 Task: Set the "Quality level" for encoding in FFmpeg audio/video decoder to simple.
Action: Mouse moved to (116, 27)
Screenshot: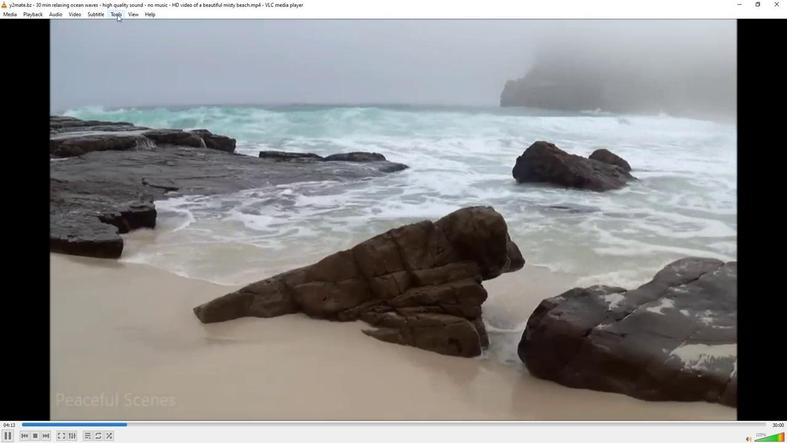 
Action: Mouse pressed left at (116, 27)
Screenshot: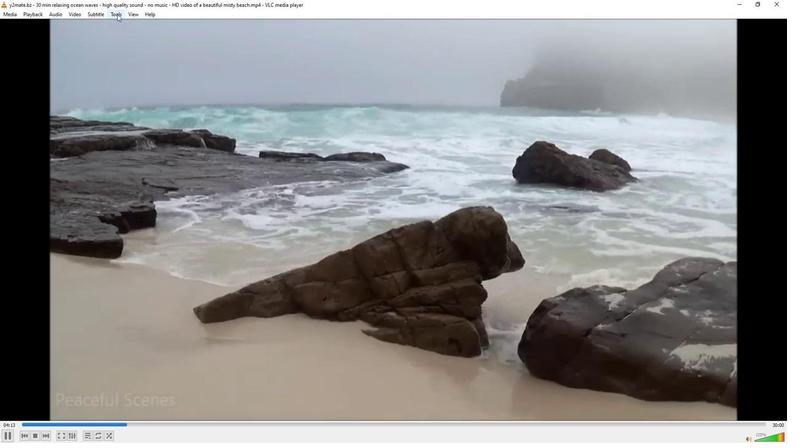 
Action: Mouse moved to (142, 120)
Screenshot: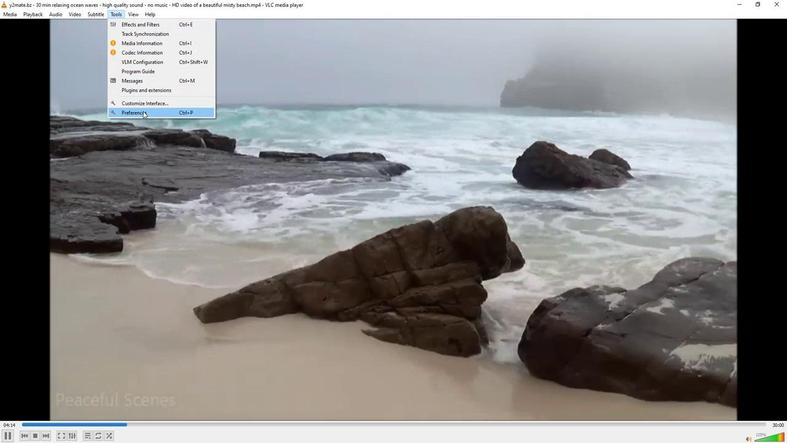 
Action: Mouse pressed left at (142, 120)
Screenshot: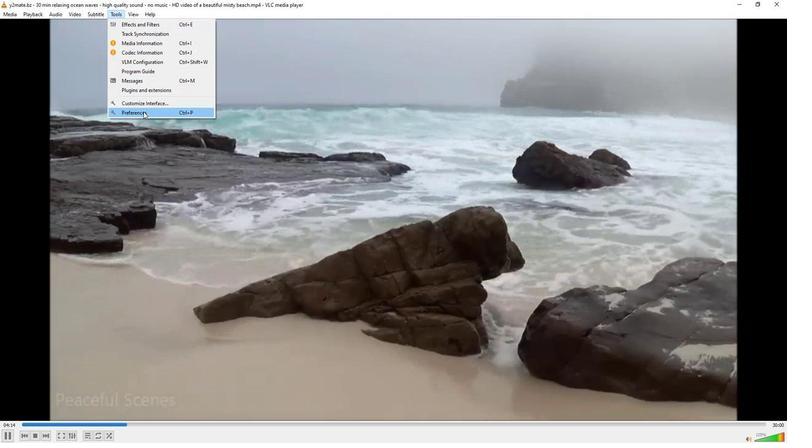 
Action: Mouse moved to (96, 344)
Screenshot: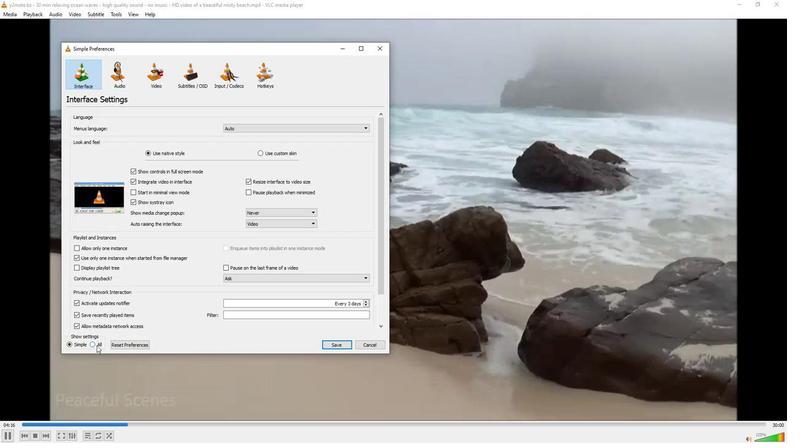 
Action: Mouse pressed left at (96, 344)
Screenshot: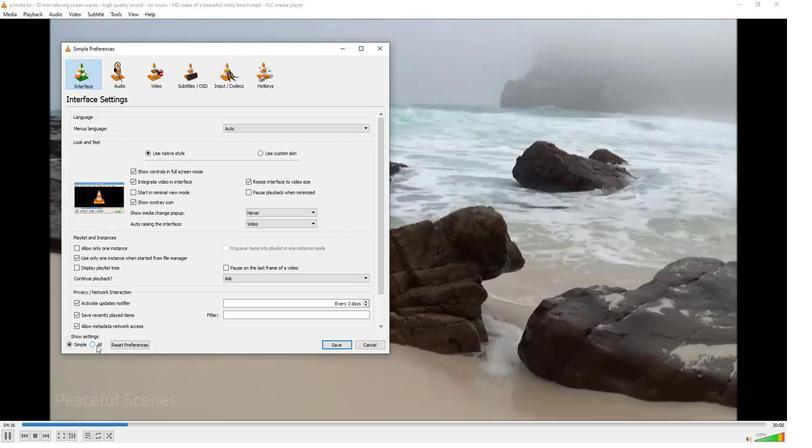 
Action: Mouse moved to (83, 233)
Screenshot: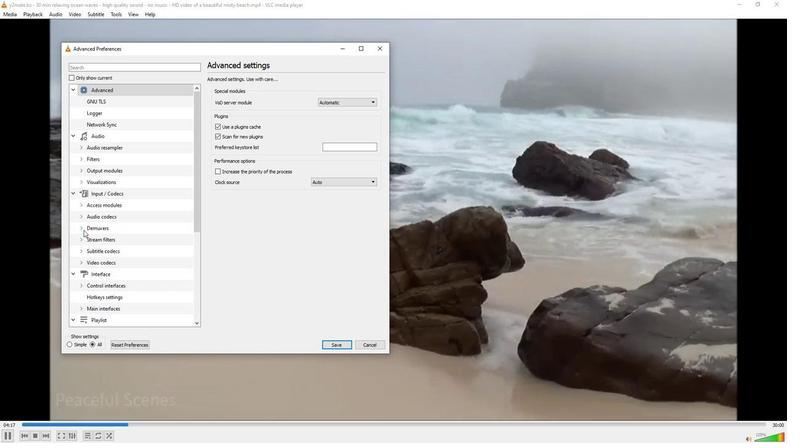 
Action: Mouse pressed left at (83, 233)
Screenshot: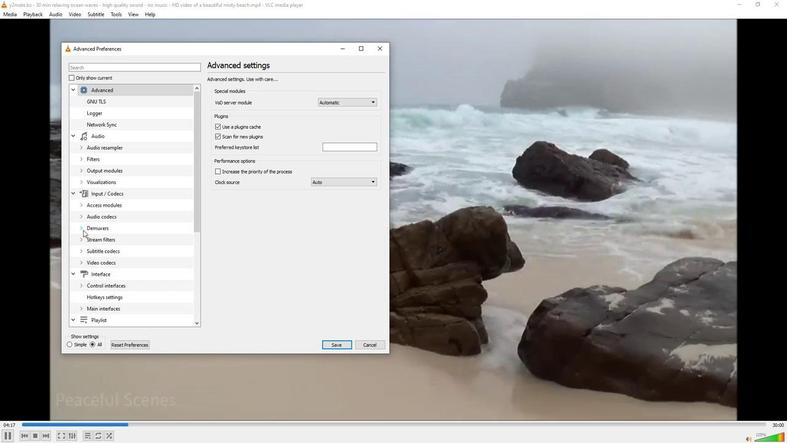 
Action: Mouse moved to (102, 275)
Screenshot: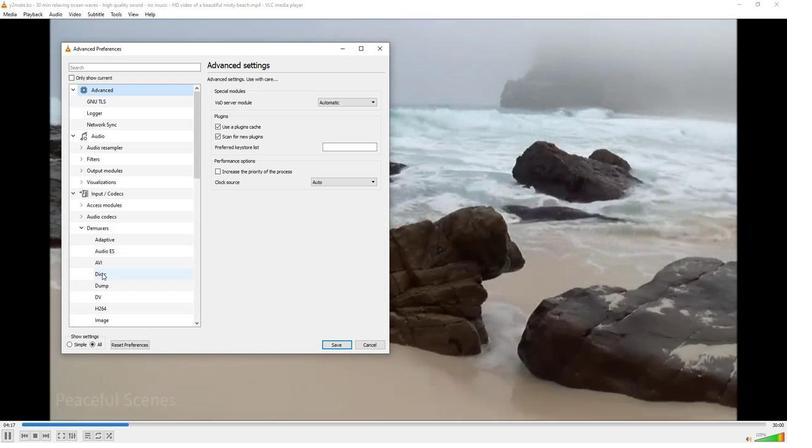 
Action: Mouse scrolled (102, 275) with delta (0, 0)
Screenshot: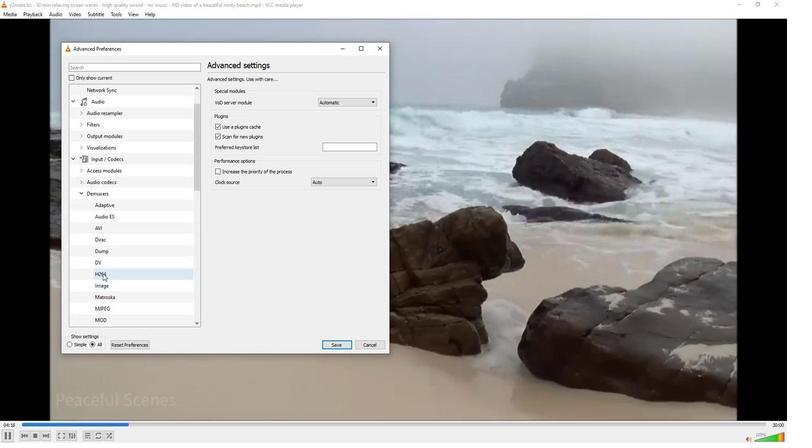 
Action: Mouse scrolled (102, 275) with delta (0, 0)
Screenshot: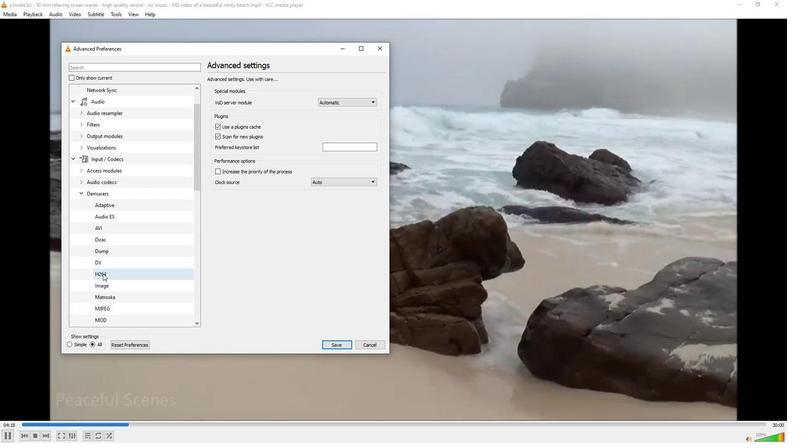 
Action: Mouse scrolled (102, 275) with delta (0, 0)
Screenshot: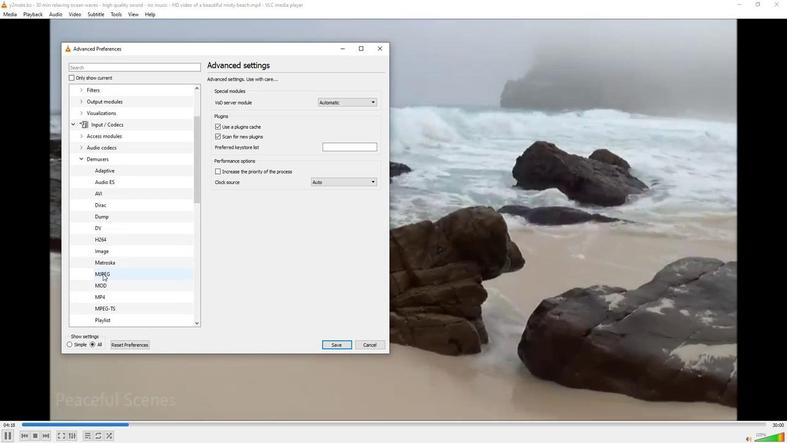 
Action: Mouse scrolled (102, 275) with delta (0, 0)
Screenshot: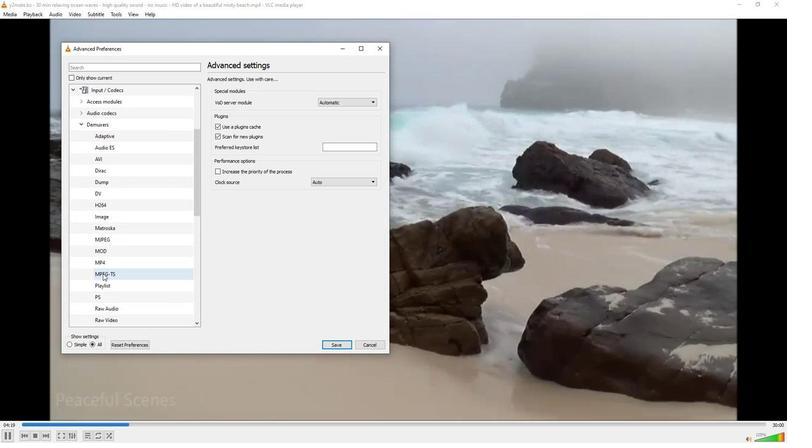
Action: Mouse scrolled (102, 275) with delta (0, 0)
Screenshot: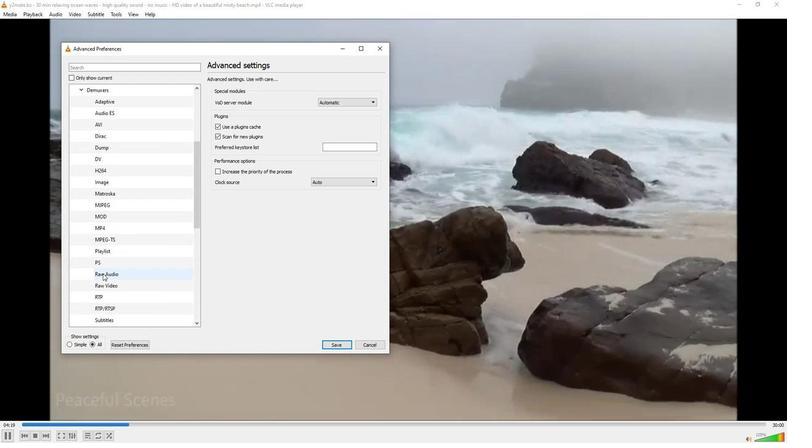 
Action: Mouse moved to (145, 284)
Screenshot: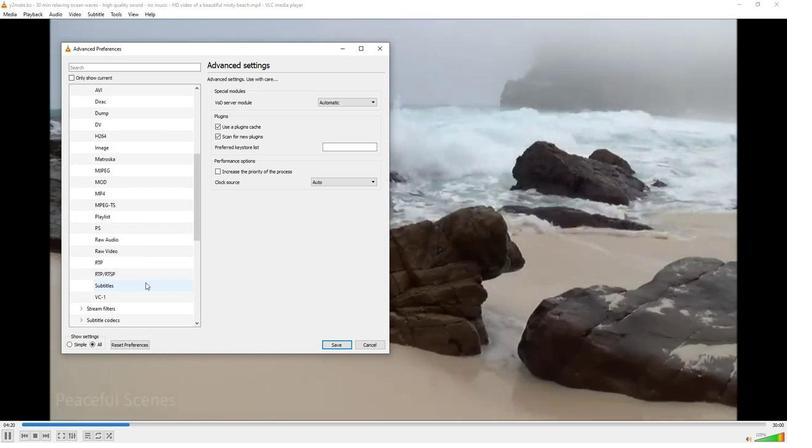
Action: Mouse scrolled (145, 283) with delta (0, 0)
Screenshot: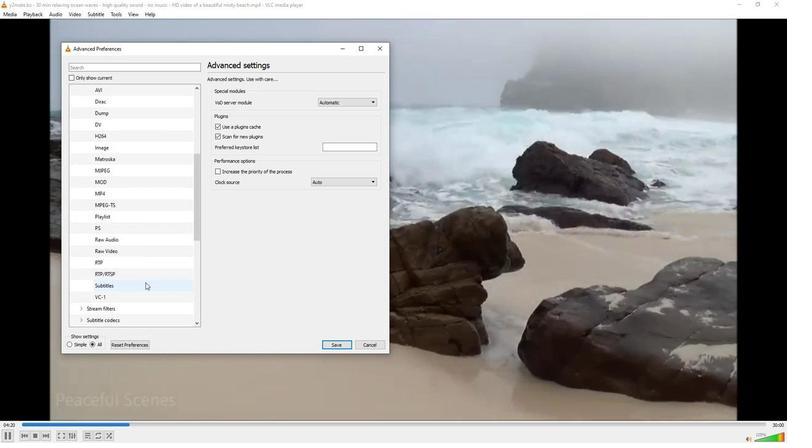 
Action: Mouse moved to (81, 298)
Screenshot: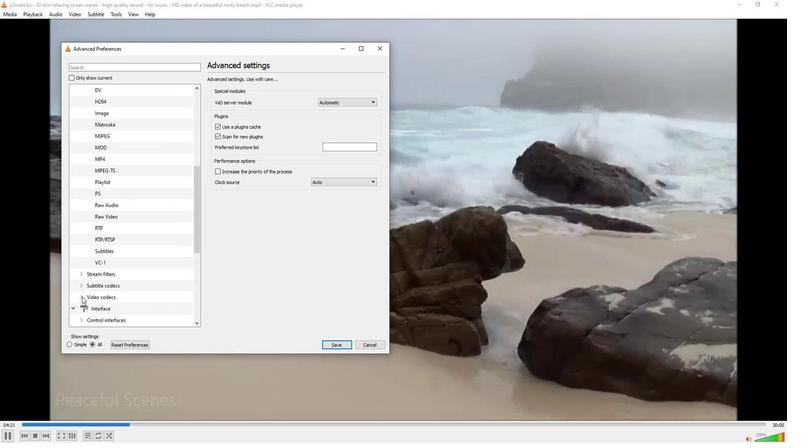 
Action: Mouse pressed left at (81, 298)
Screenshot: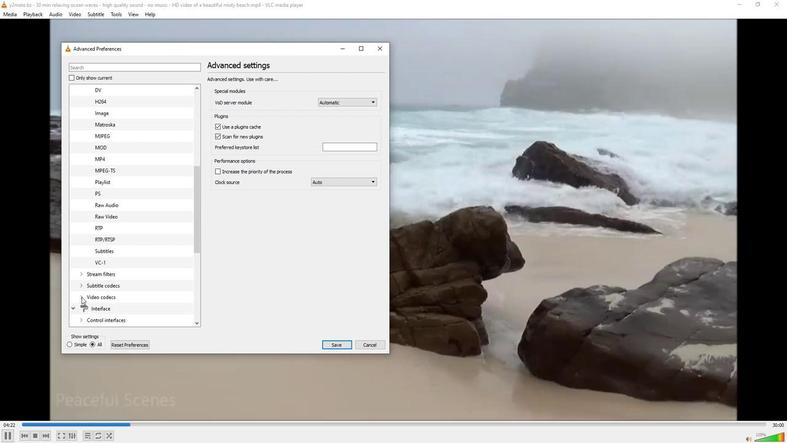 
Action: Mouse moved to (107, 319)
Screenshot: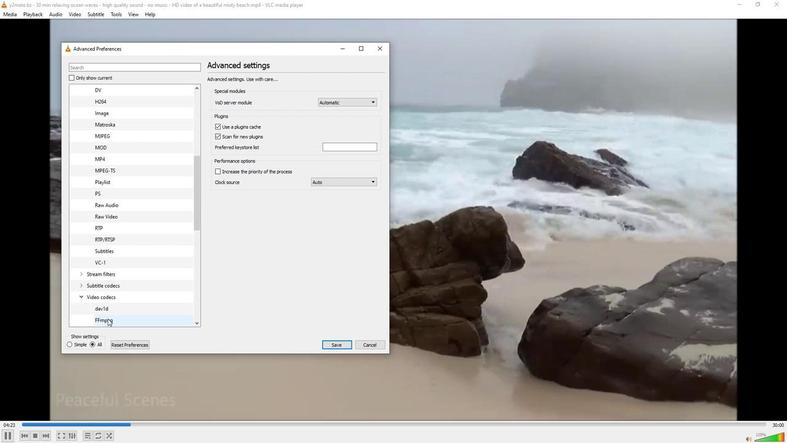 
Action: Mouse pressed left at (107, 319)
Screenshot: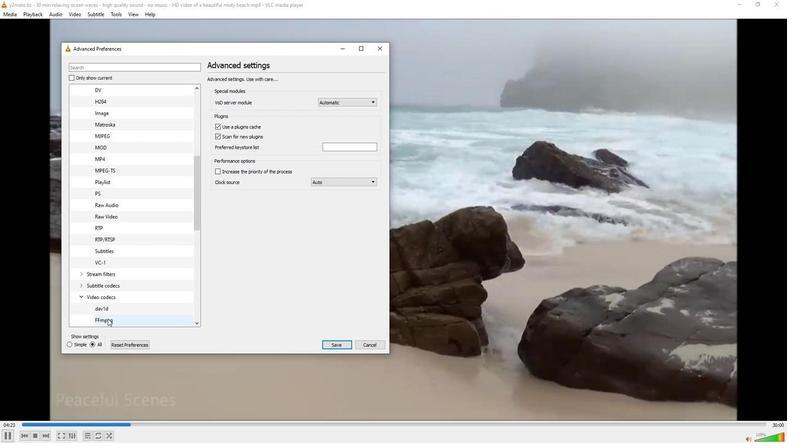 
Action: Mouse moved to (355, 291)
Screenshot: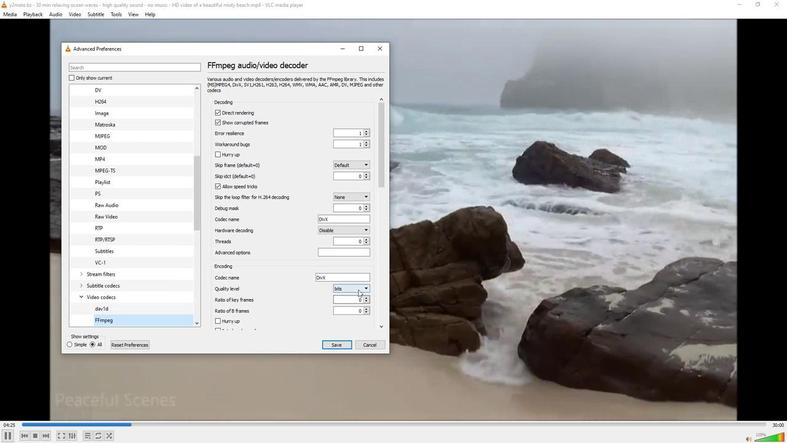 
Action: Mouse pressed left at (355, 291)
Screenshot: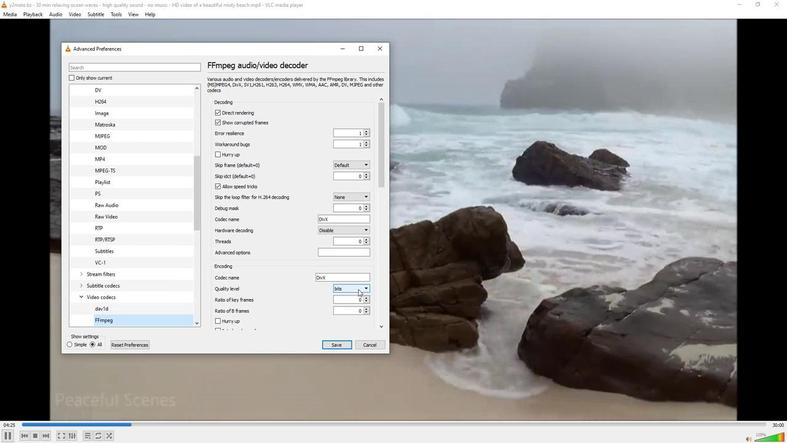 
Action: Mouse moved to (344, 307)
Screenshot: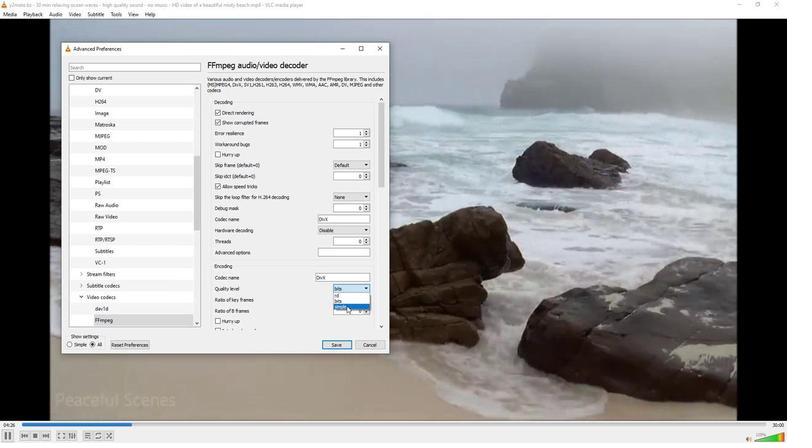 
Action: Mouse pressed left at (344, 307)
Screenshot: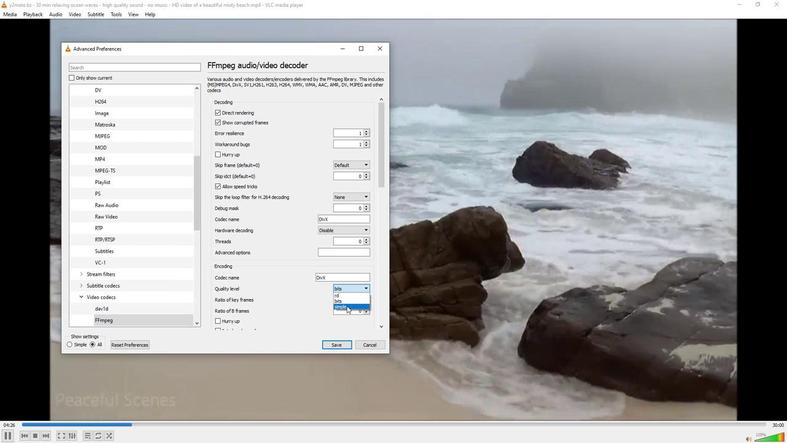 
Action: Mouse moved to (284, 315)
Screenshot: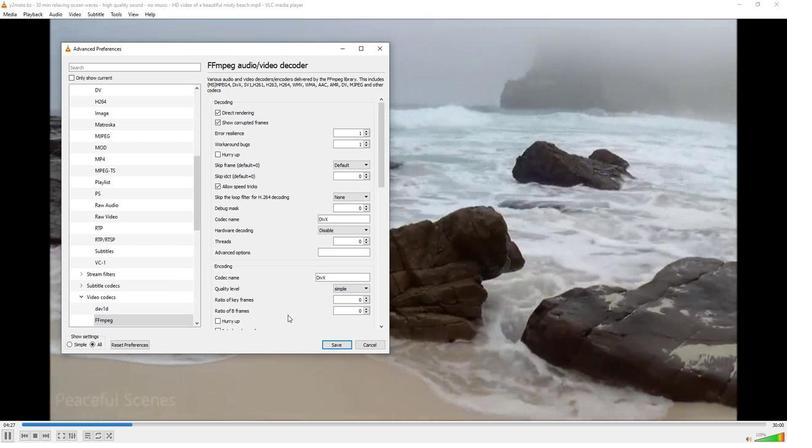 
